 Task: Create in the project ZoomTech and in the Backlog issue 'HR management system for a company with advanced employee onboarding and performance tracking features' a child issue 'Chatbot conversation user engagement analysis and reporting', and assign it to team member softage.2@softage.net.
Action: Mouse moved to (130, 214)
Screenshot: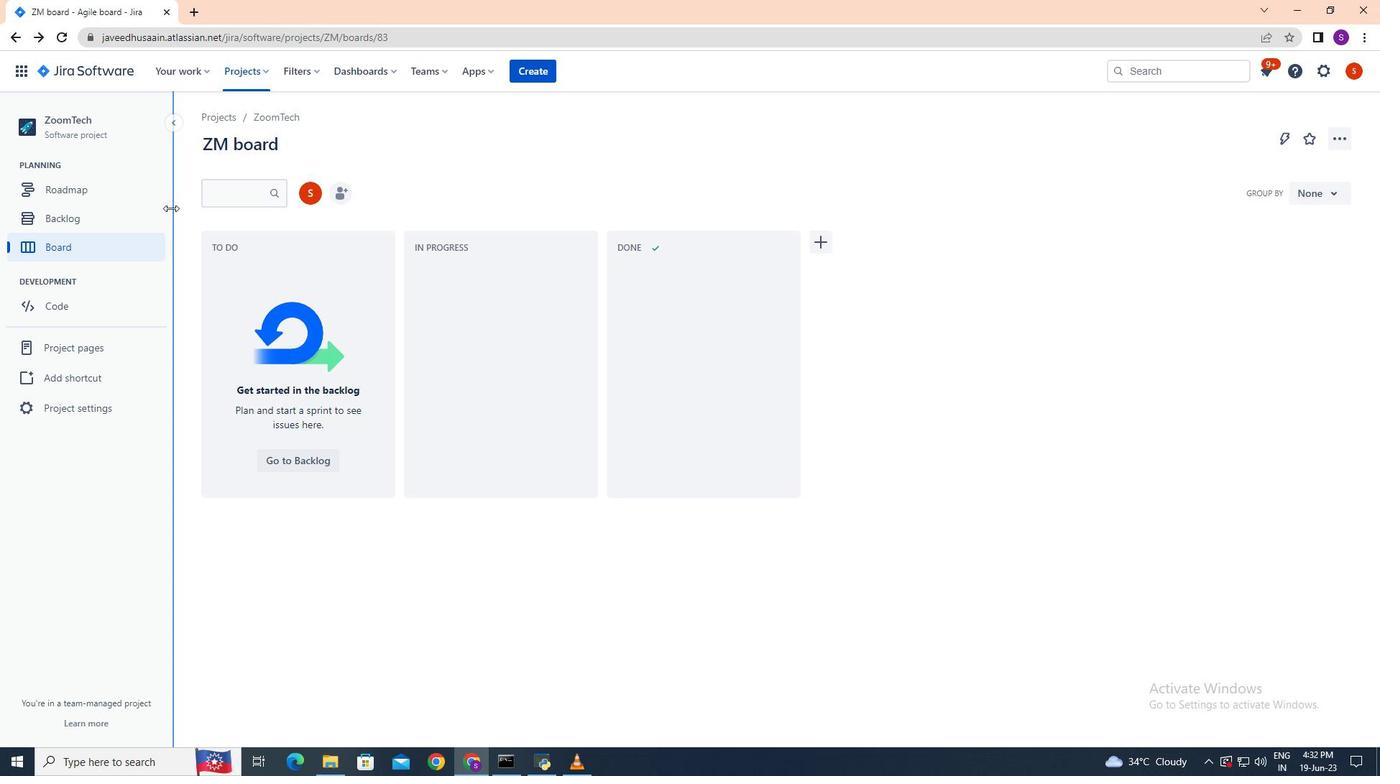 
Action: Mouse pressed left at (130, 214)
Screenshot: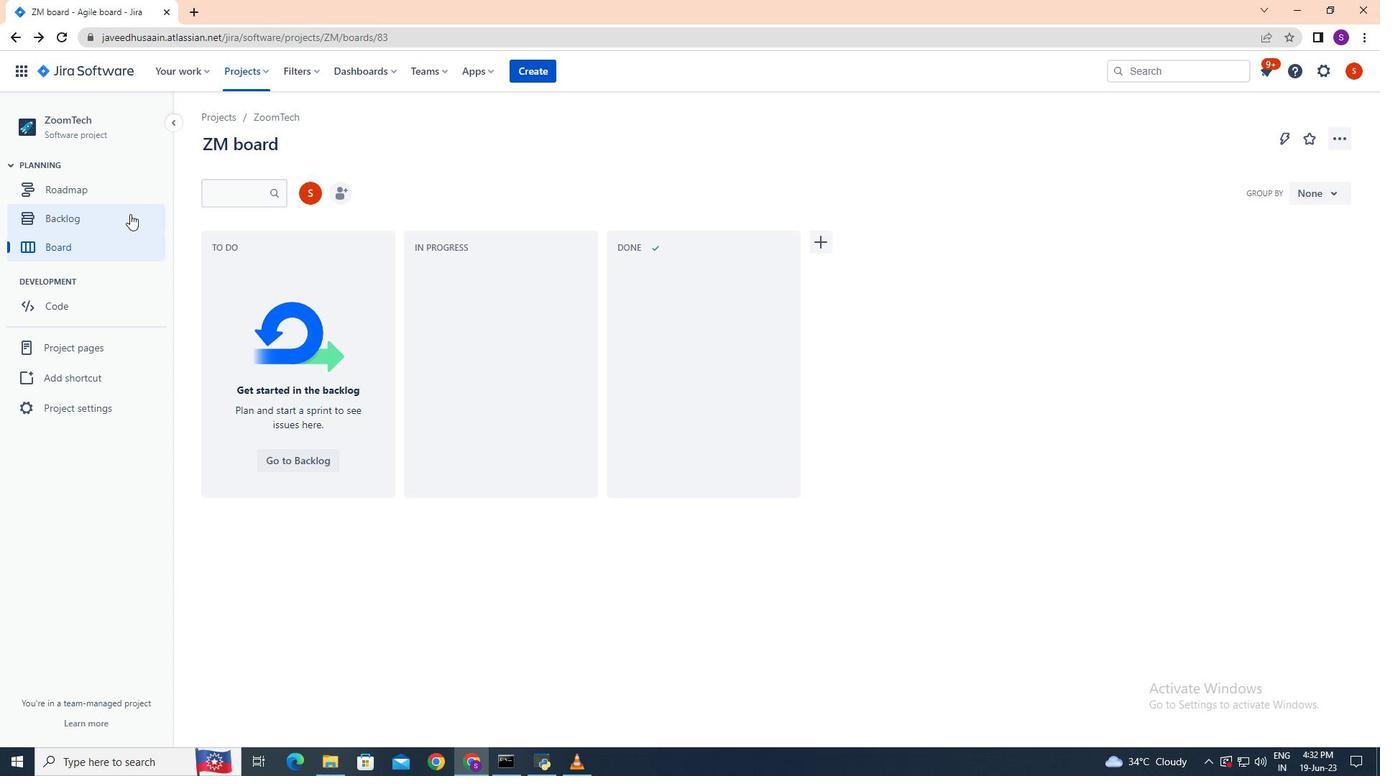 
Action: Mouse moved to (864, 378)
Screenshot: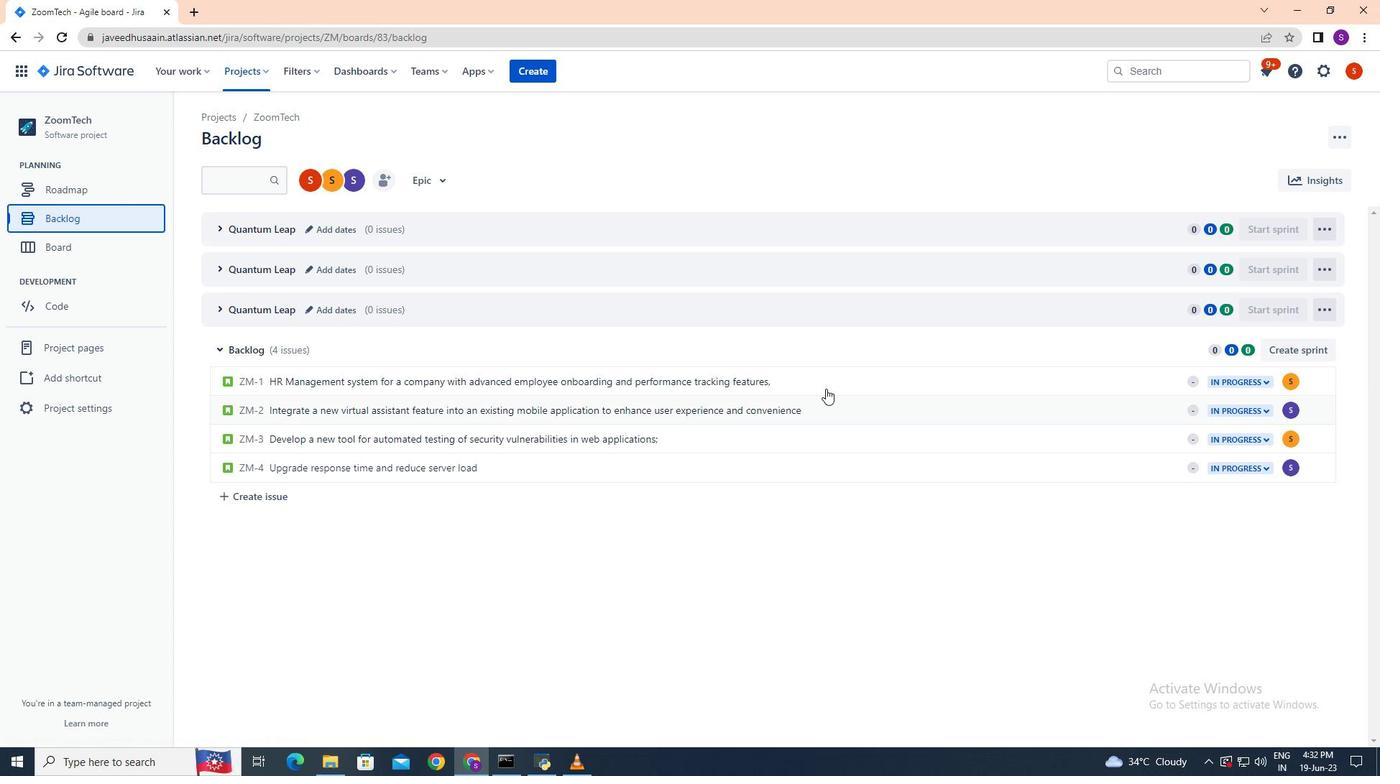 
Action: Mouse pressed left at (864, 378)
Screenshot: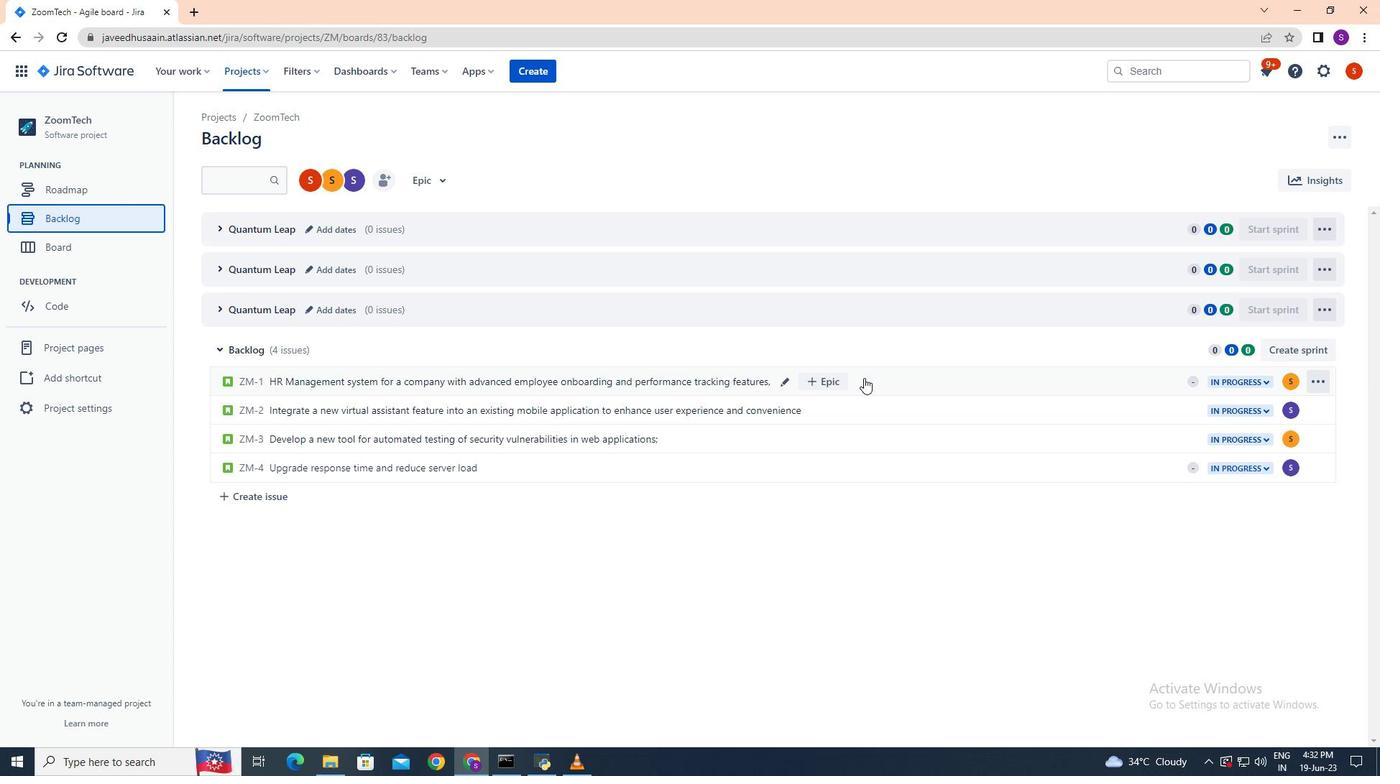 
Action: Mouse moved to (1127, 355)
Screenshot: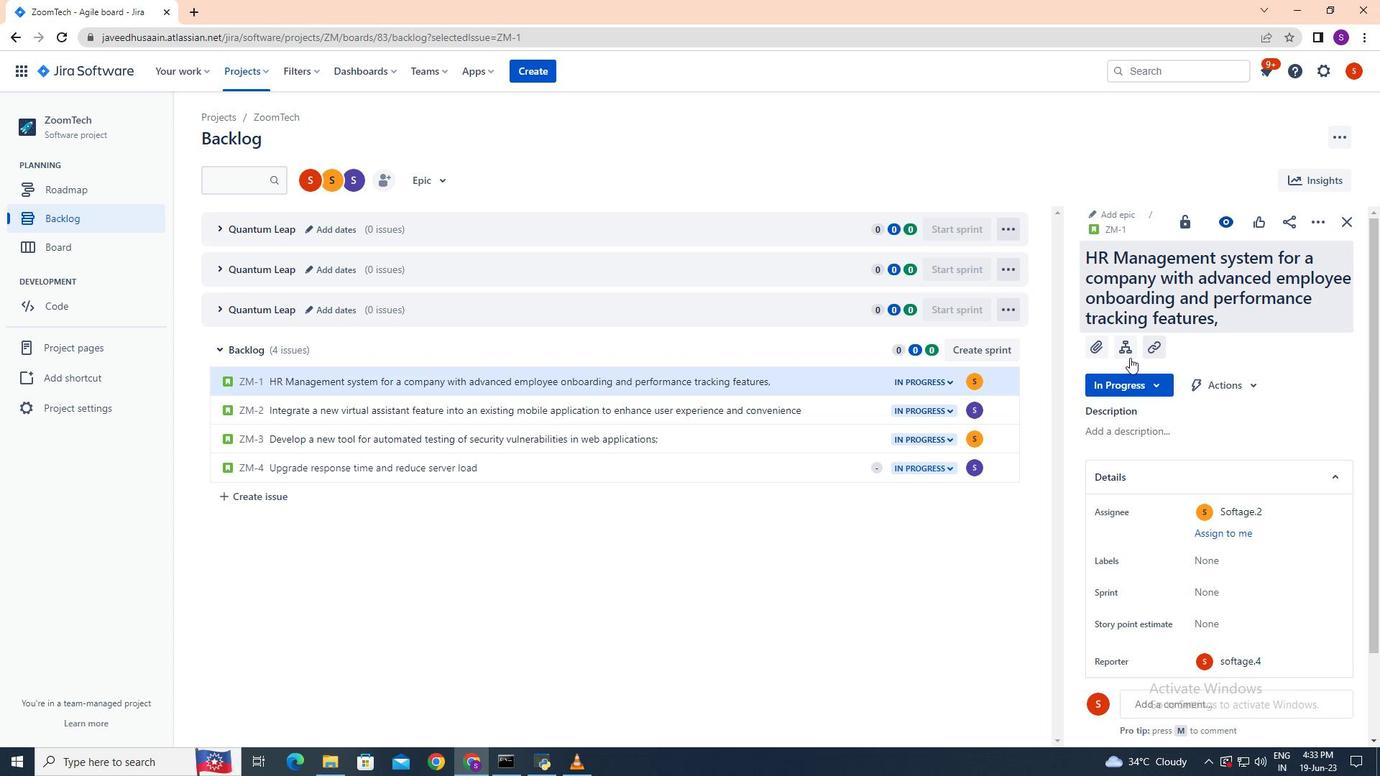 
Action: Mouse pressed left at (1127, 355)
Screenshot: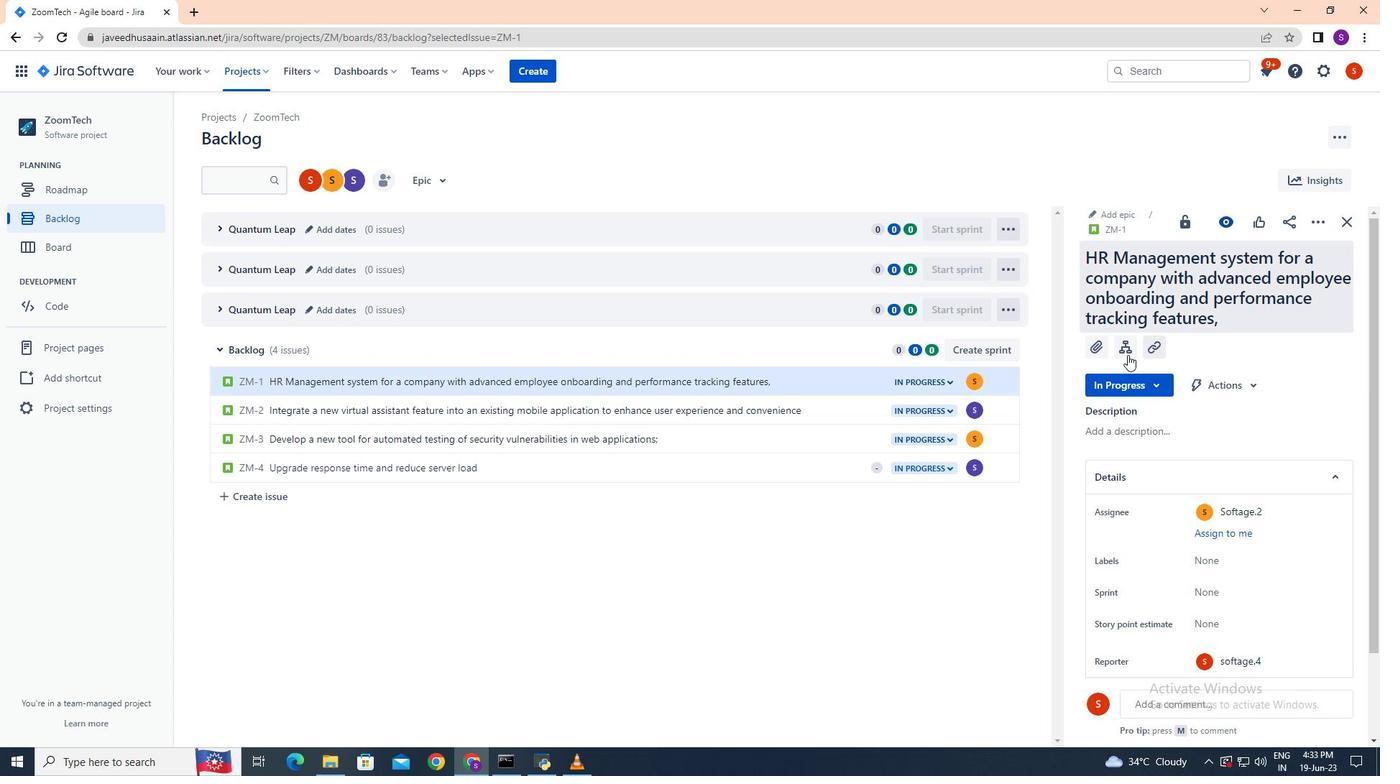 
Action: Mouse moved to (1166, 467)
Screenshot: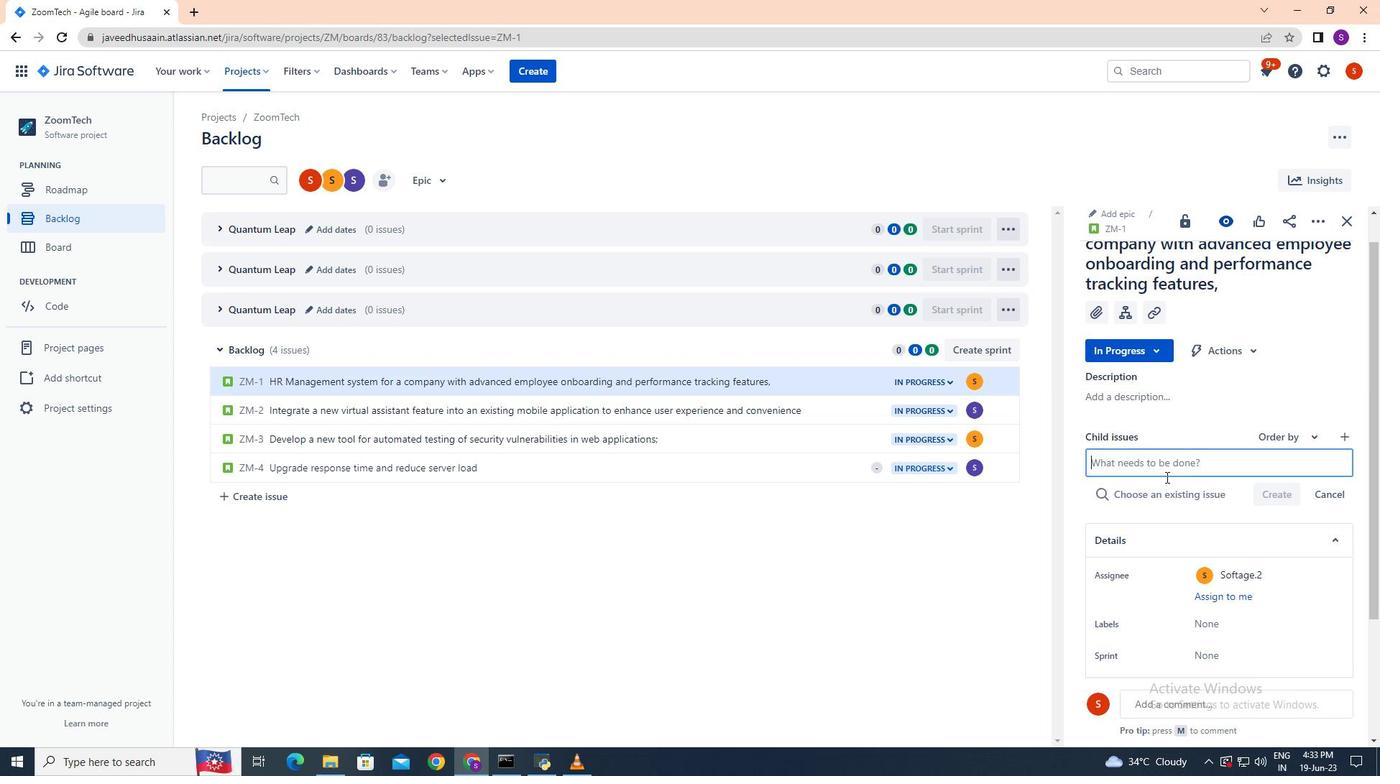 
Action: Mouse pressed left at (1166, 467)
Screenshot: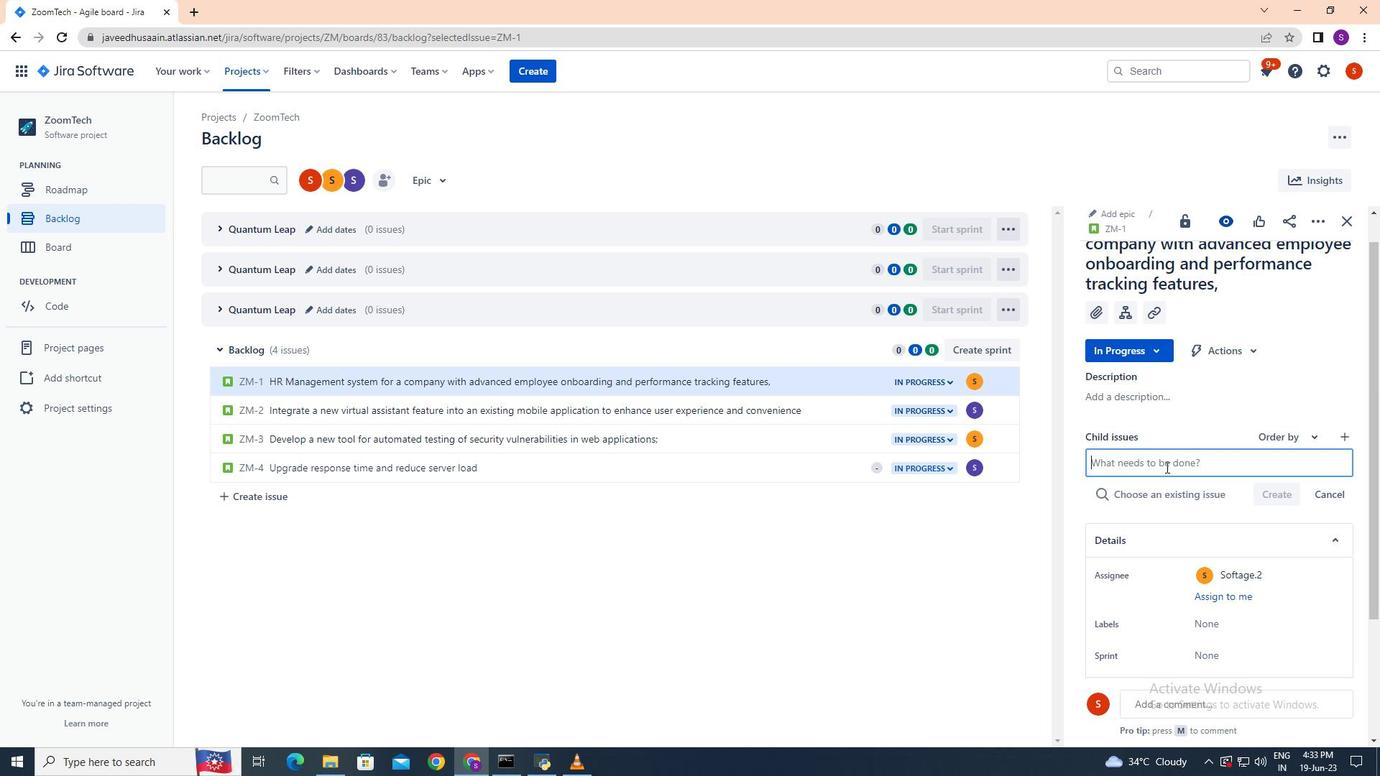 
Action: Key pressed <Key.shift>Chatbot<Key.space>conversation<Key.space>user<Key.space>engagement<Key.space>analysis<Key.space>and<Key.space>repoerting<Key.enter>
Screenshot: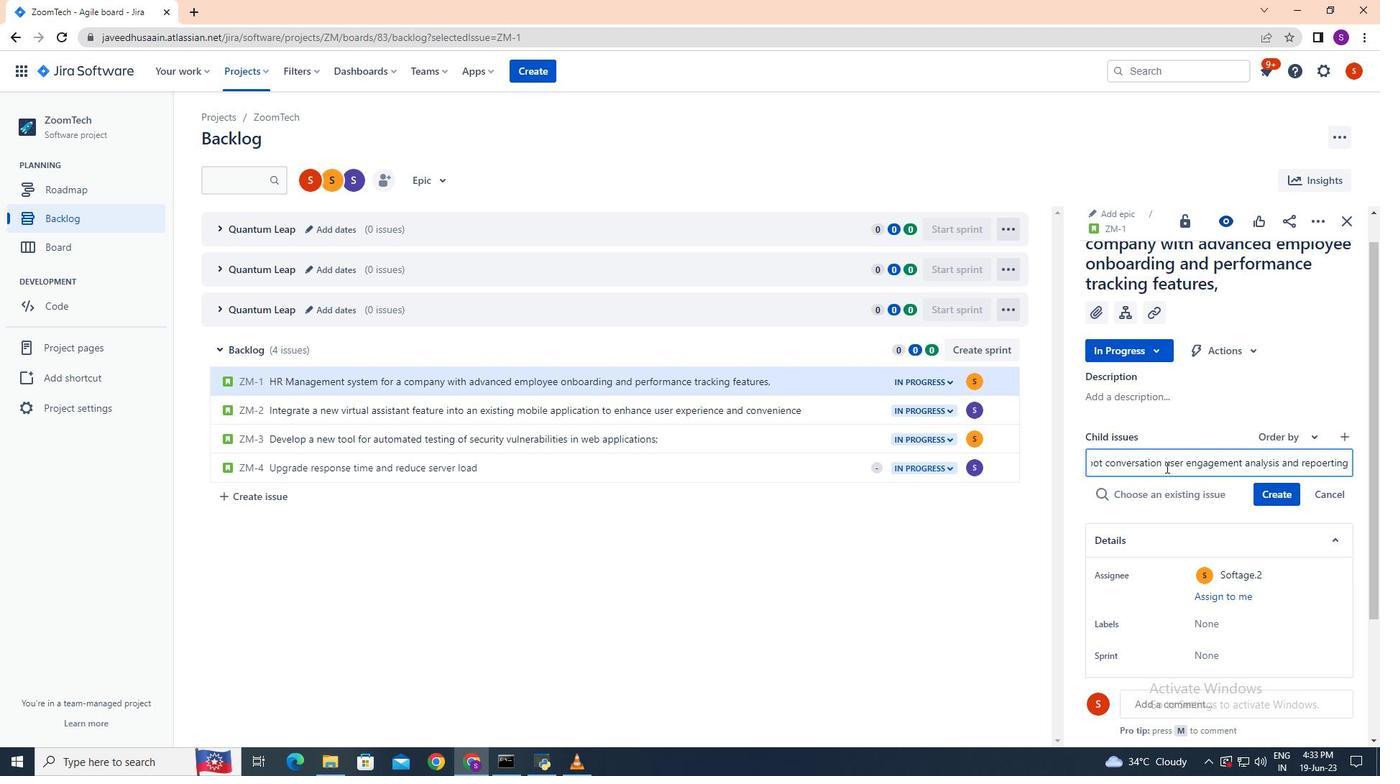 
Action: Mouse moved to (1296, 467)
Screenshot: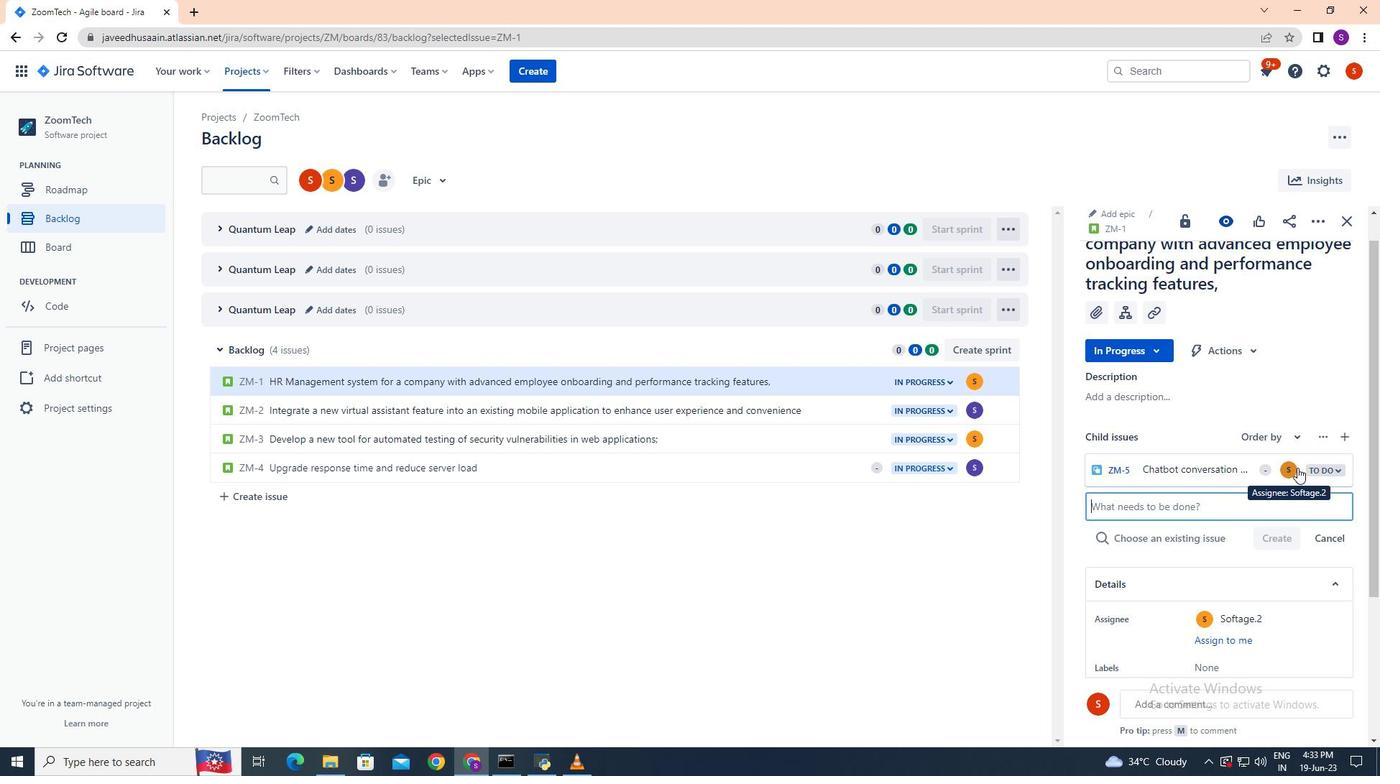 
Action: Mouse pressed left at (1296, 467)
Screenshot: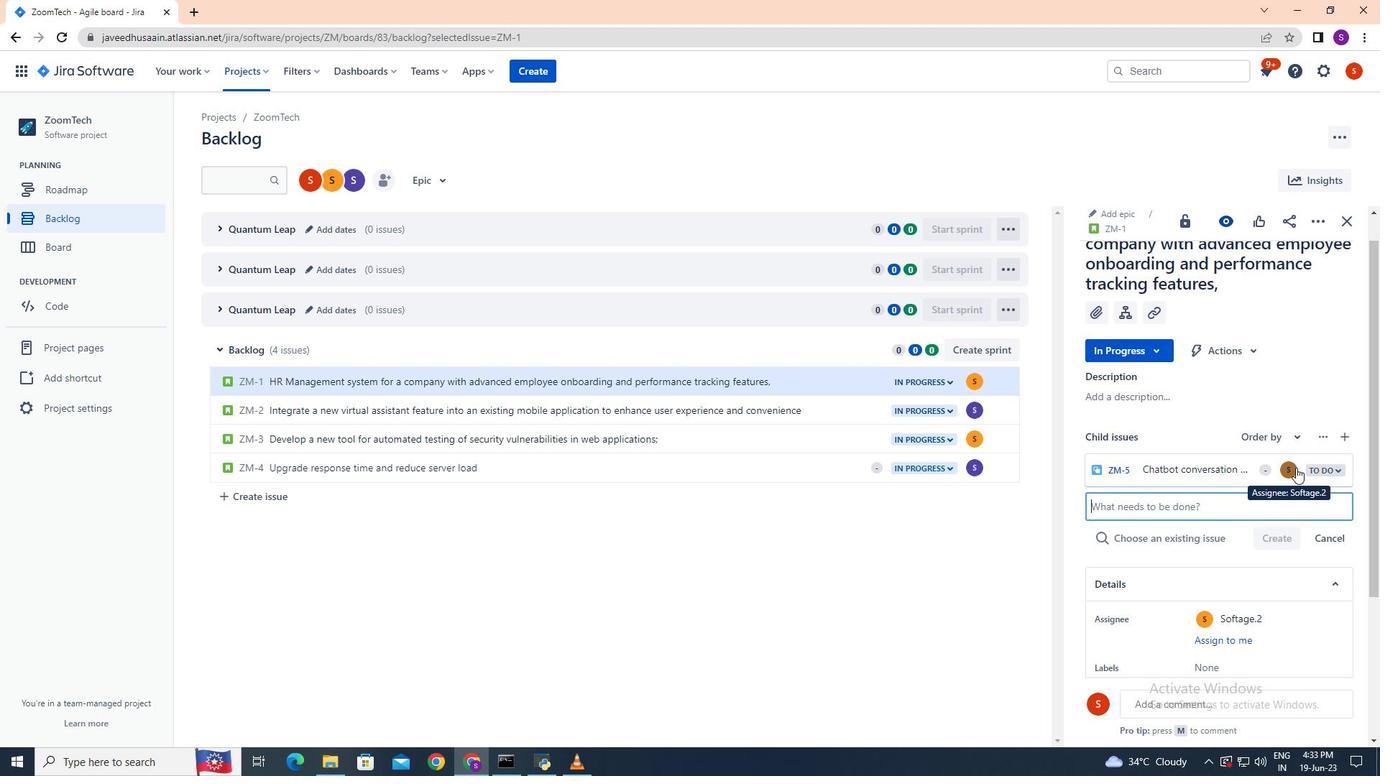 
Action: Key pressed softage.2<Key.shift>@softage.net
Screenshot: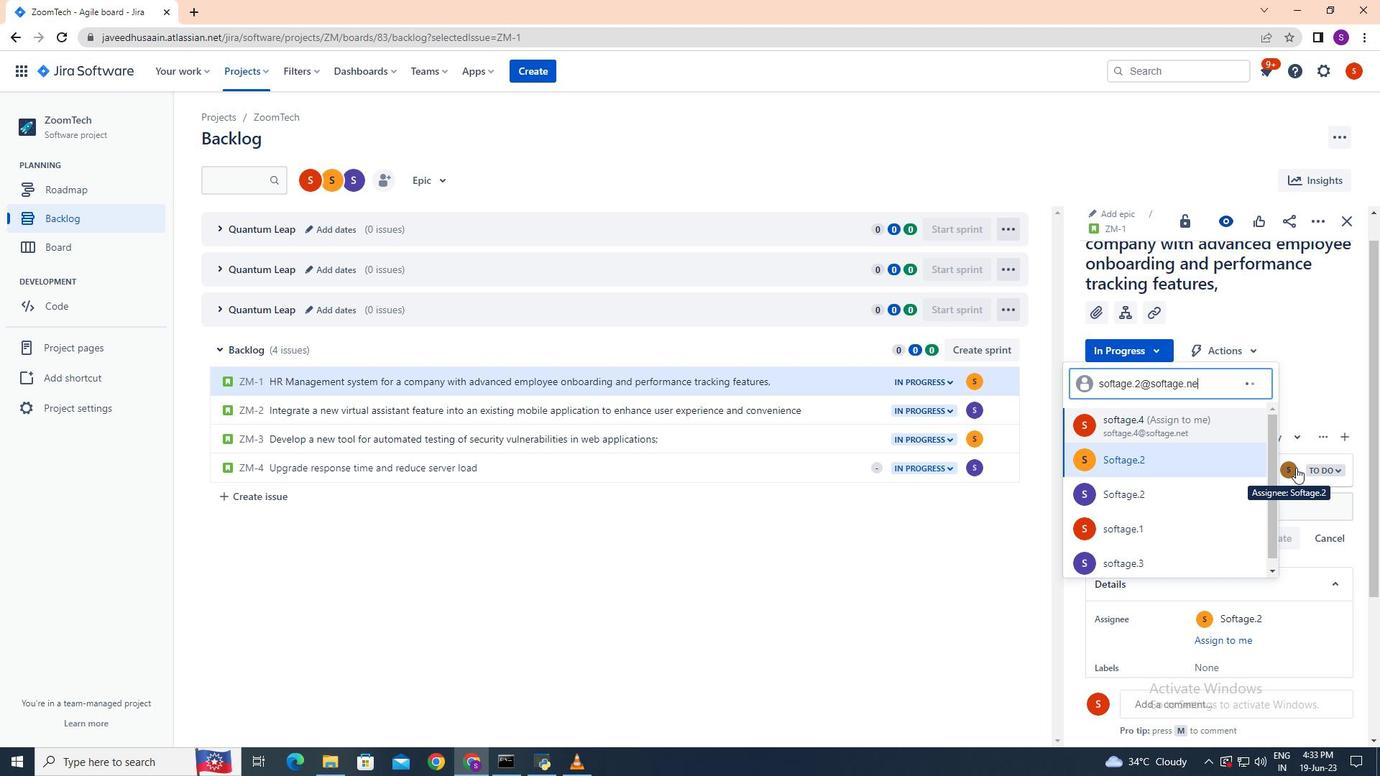 
Action: Mouse moved to (1205, 475)
Screenshot: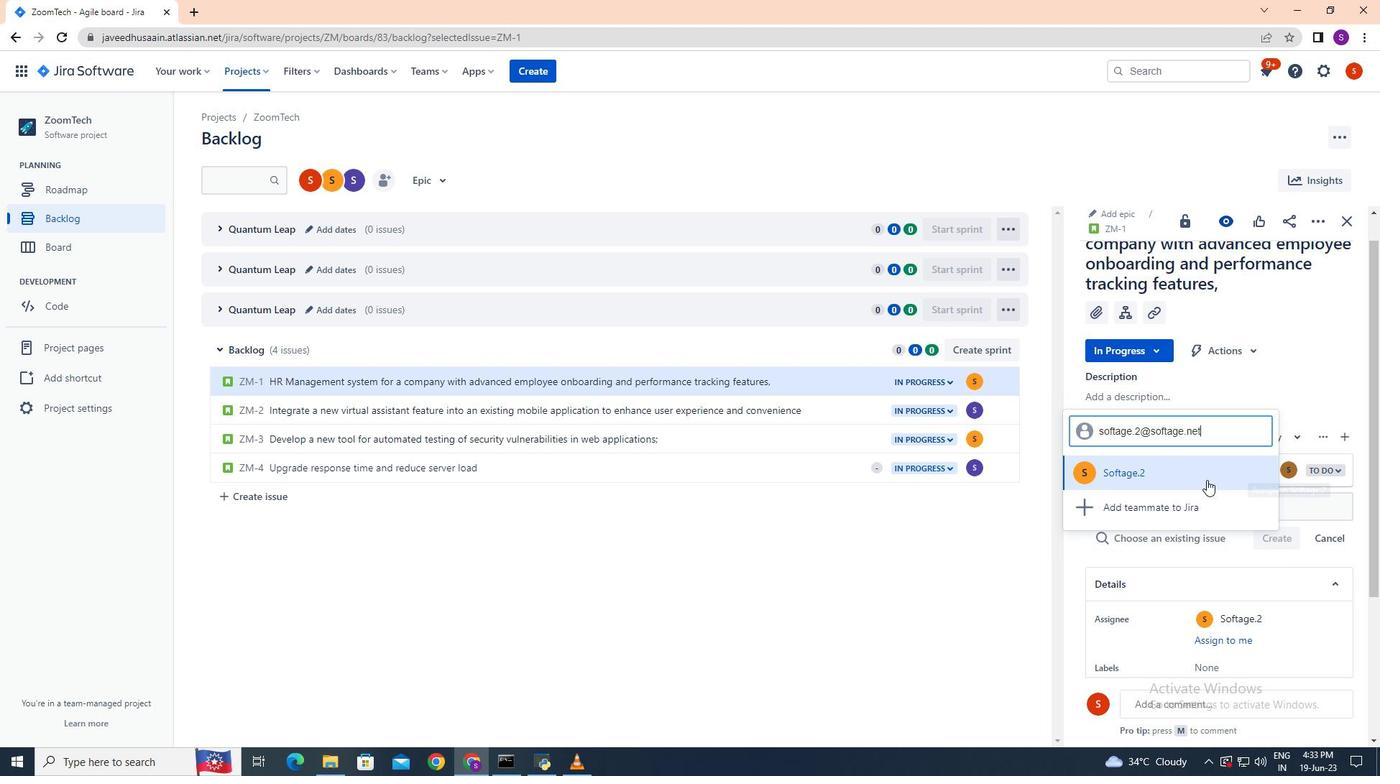 
Action: Mouse pressed left at (1205, 475)
Screenshot: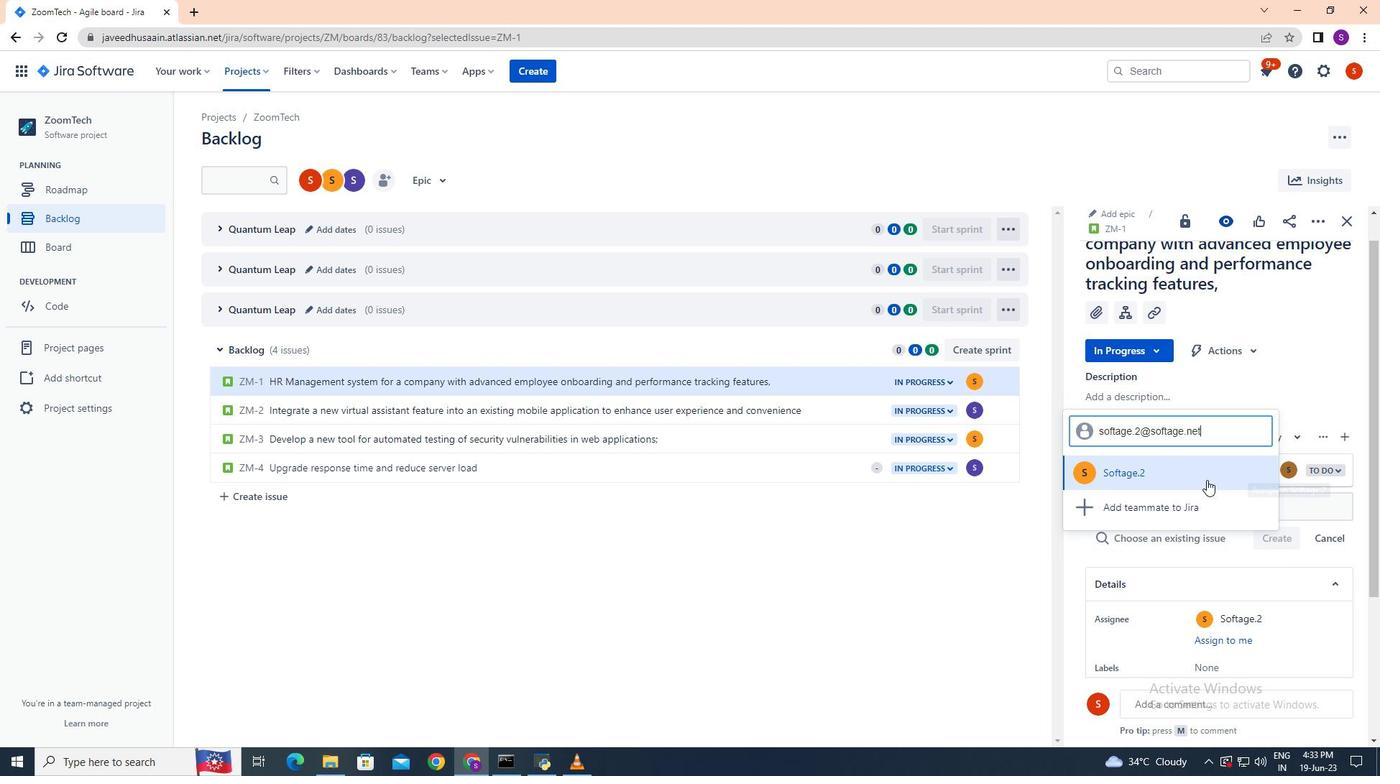 
Action: Mouse moved to (1205, 474)
Screenshot: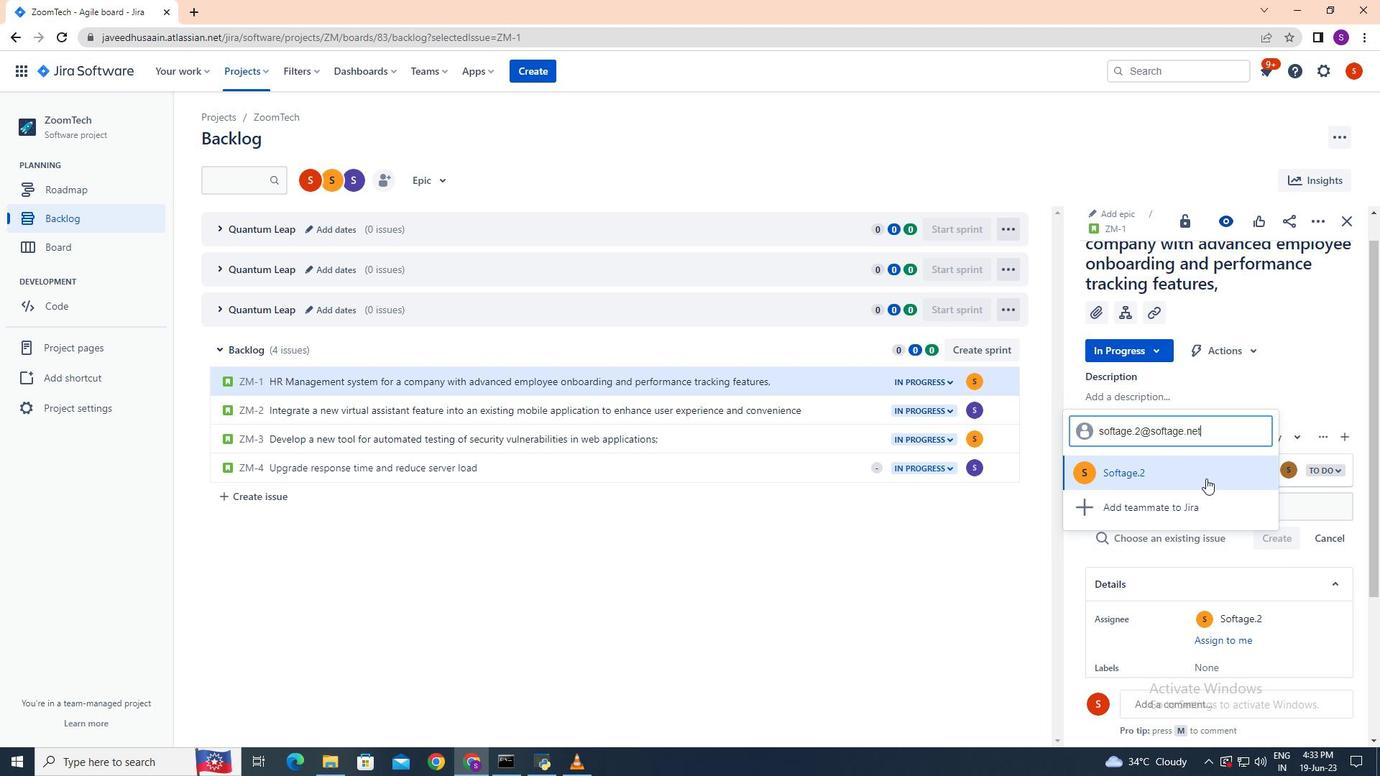 
